 Task: Look for products in the category "More Dips & Spreads" from Earth Co Organics only.
Action: Mouse moved to (727, 262)
Screenshot: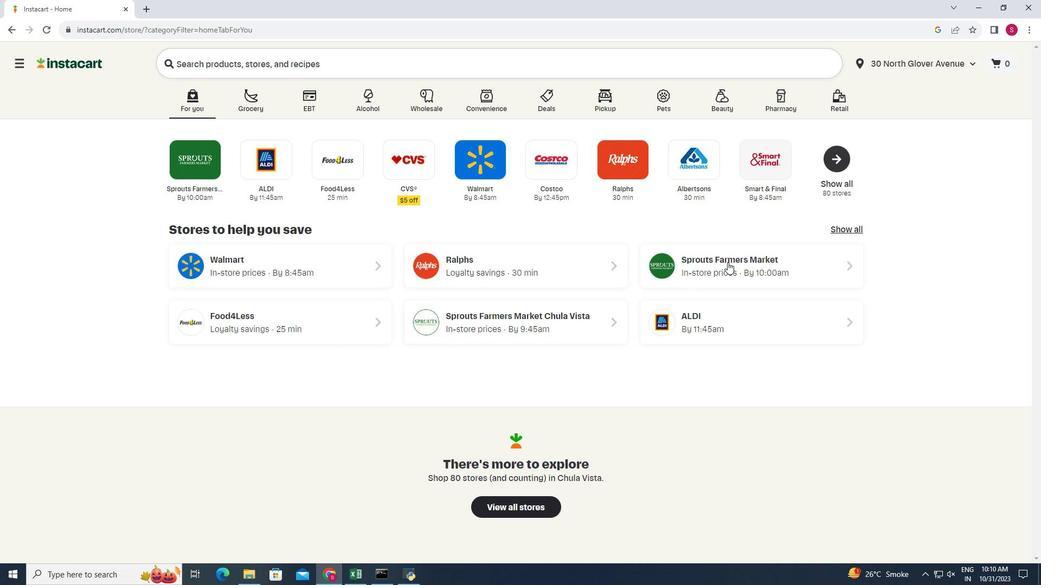 
Action: Mouse pressed left at (727, 262)
Screenshot: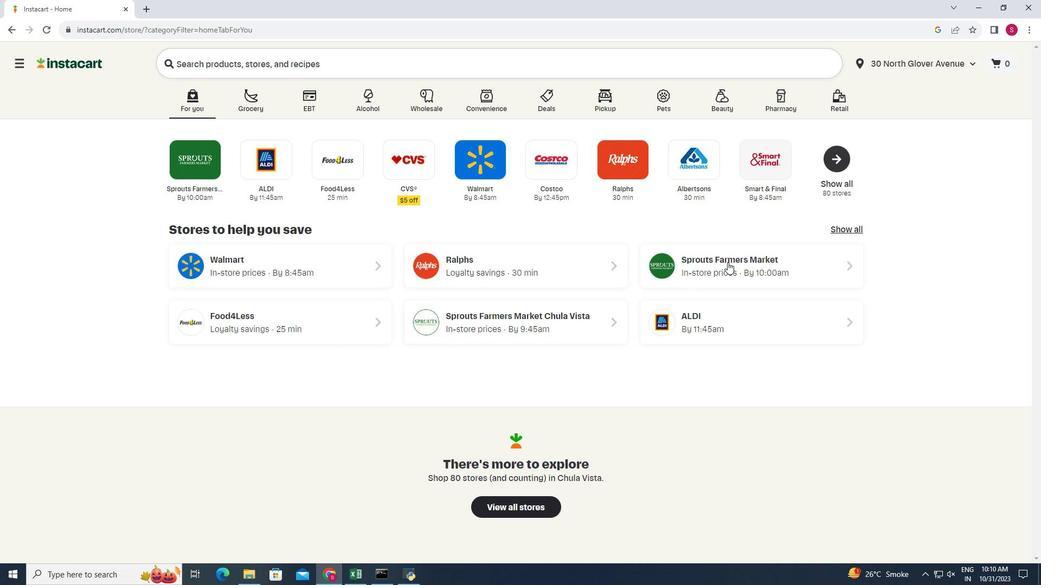 
Action: Mouse moved to (49, 481)
Screenshot: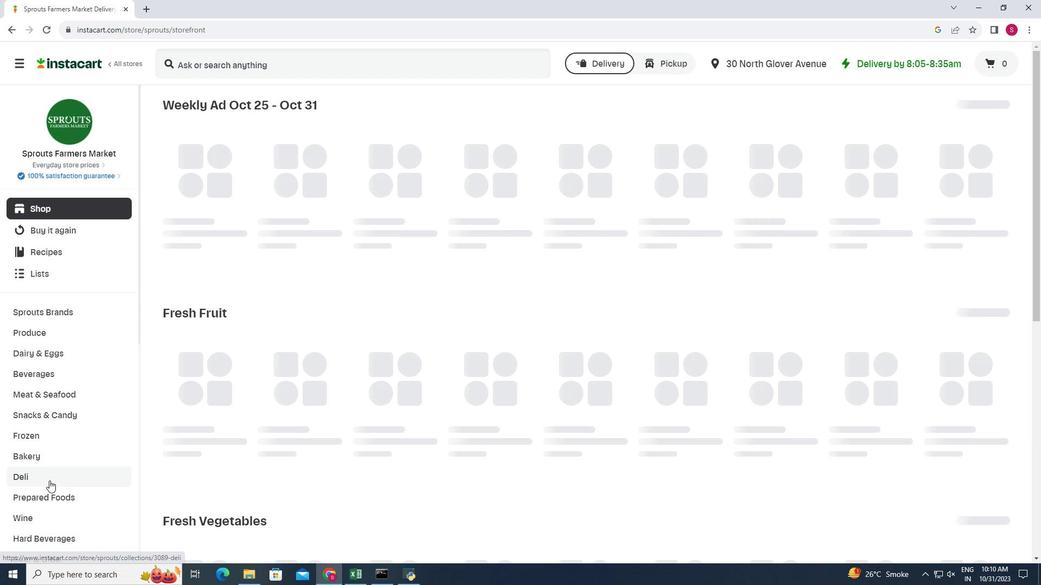 
Action: Mouse pressed left at (49, 481)
Screenshot: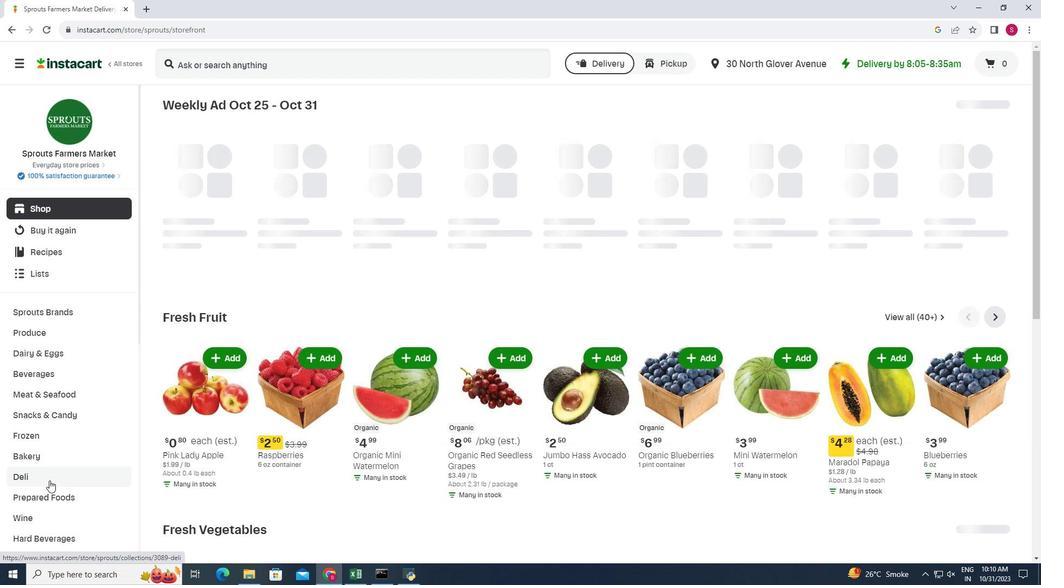 
Action: Mouse moved to (351, 126)
Screenshot: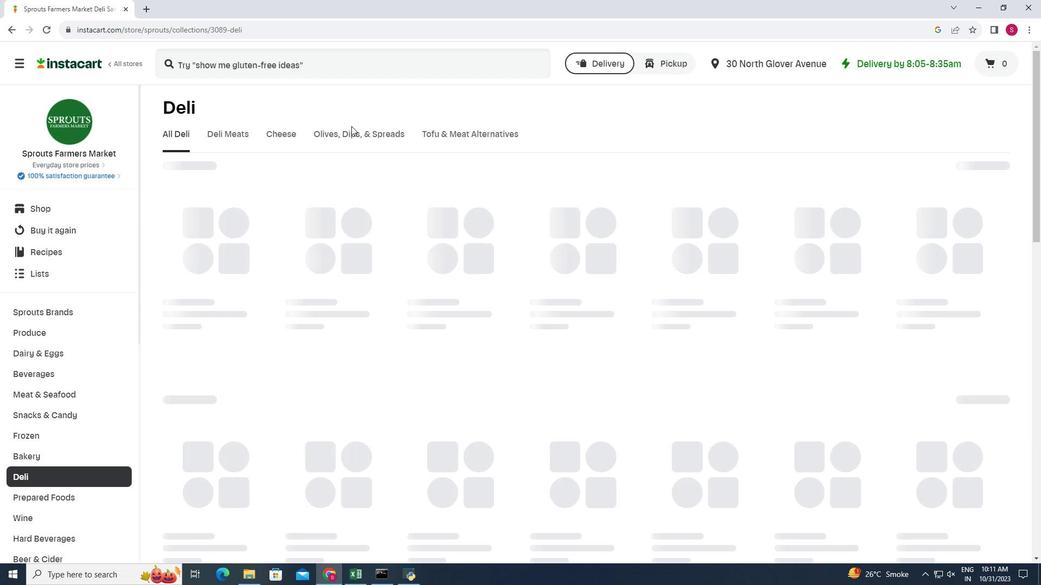 
Action: Mouse pressed left at (351, 126)
Screenshot: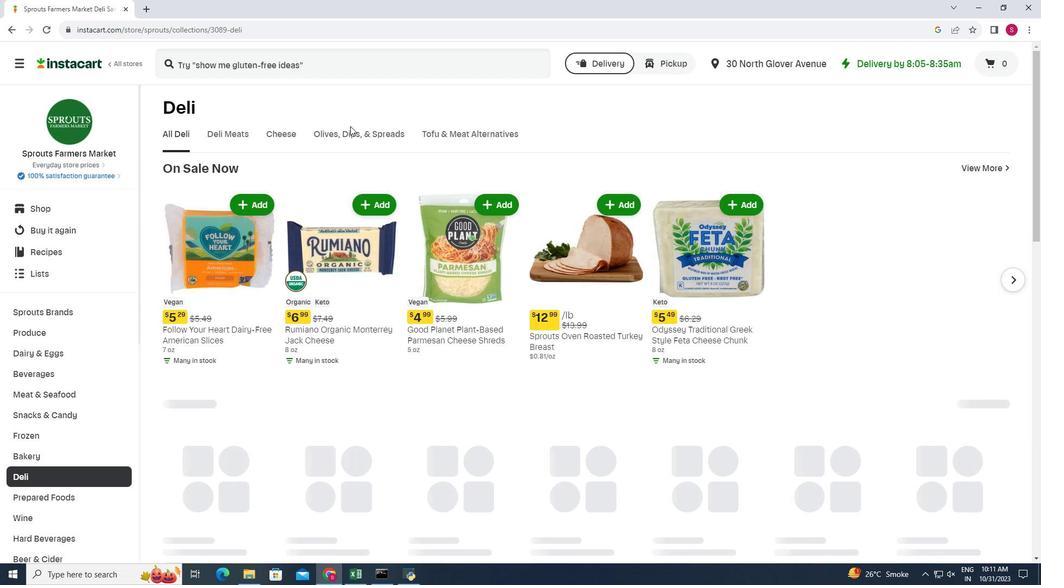 
Action: Mouse moved to (348, 132)
Screenshot: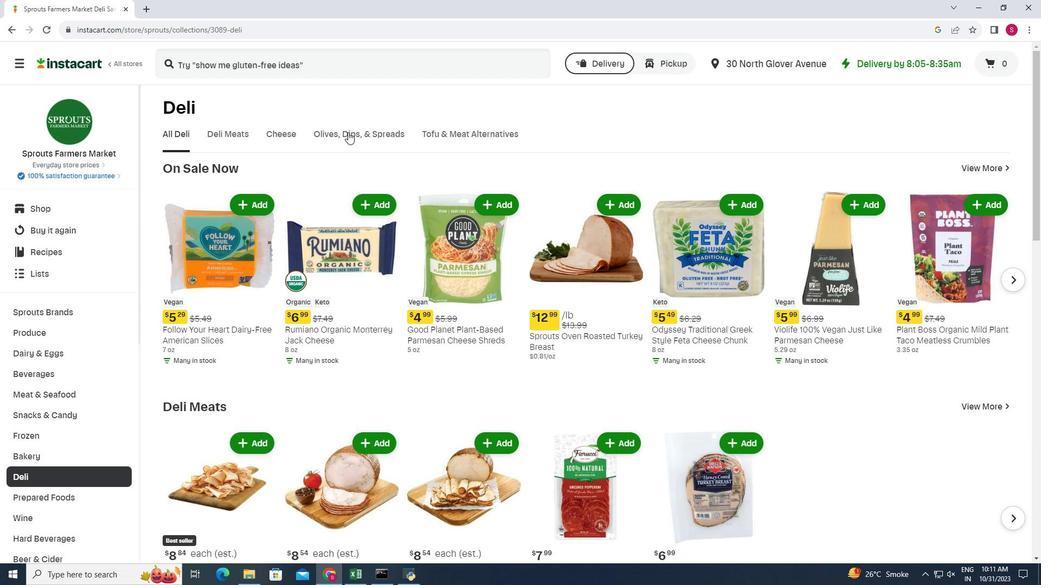 
Action: Mouse pressed left at (348, 132)
Screenshot: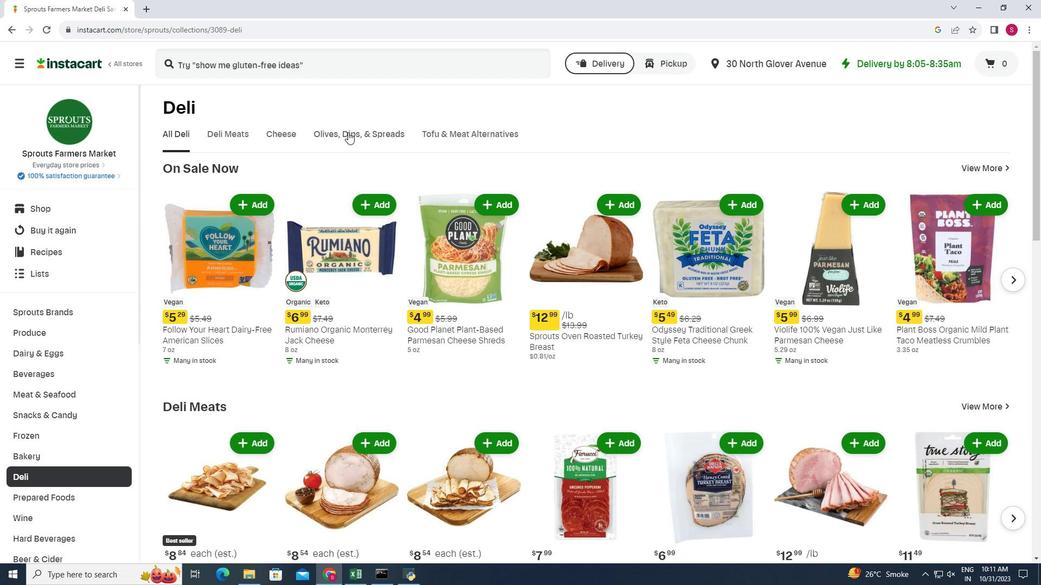 
Action: Mouse moved to (566, 168)
Screenshot: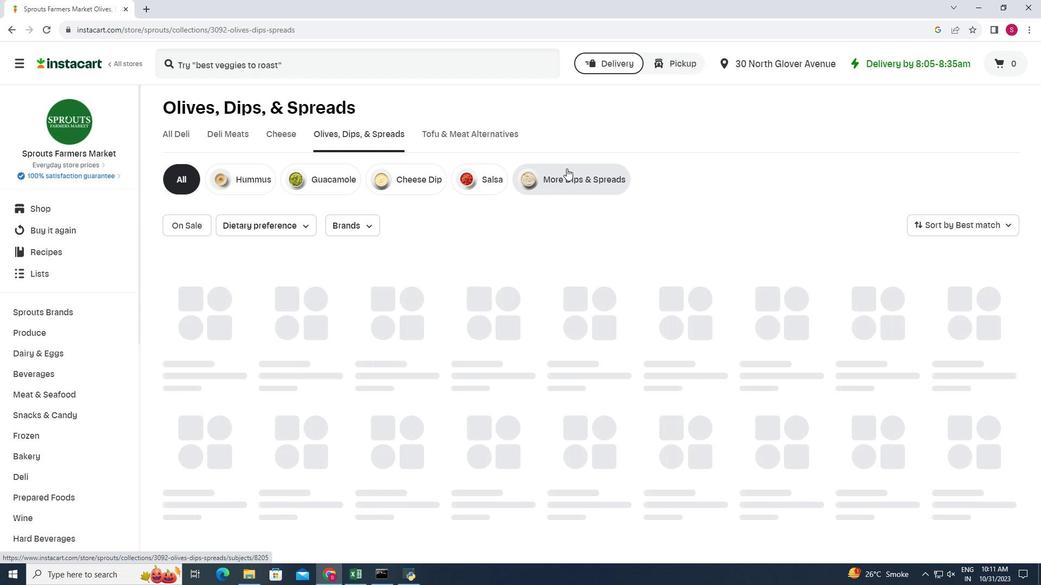 
Action: Mouse pressed left at (566, 168)
Screenshot: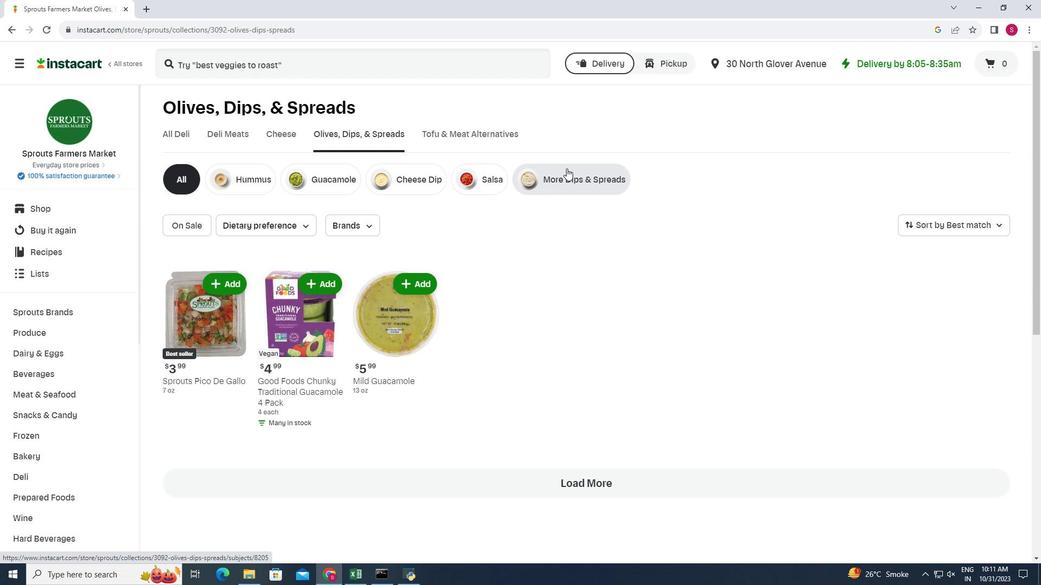 
Action: Mouse moved to (370, 217)
Screenshot: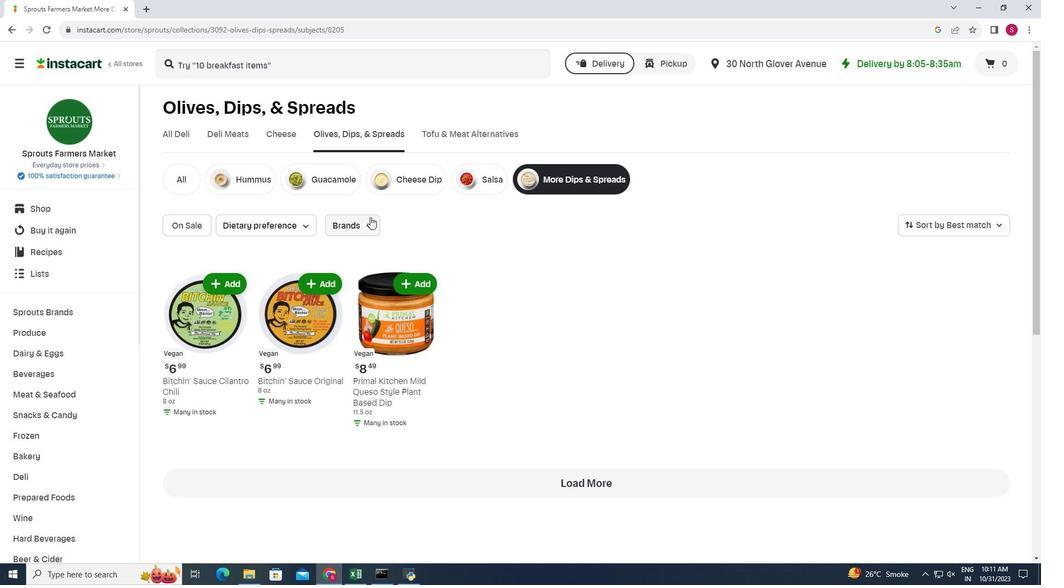 
Action: Mouse pressed left at (370, 217)
Screenshot: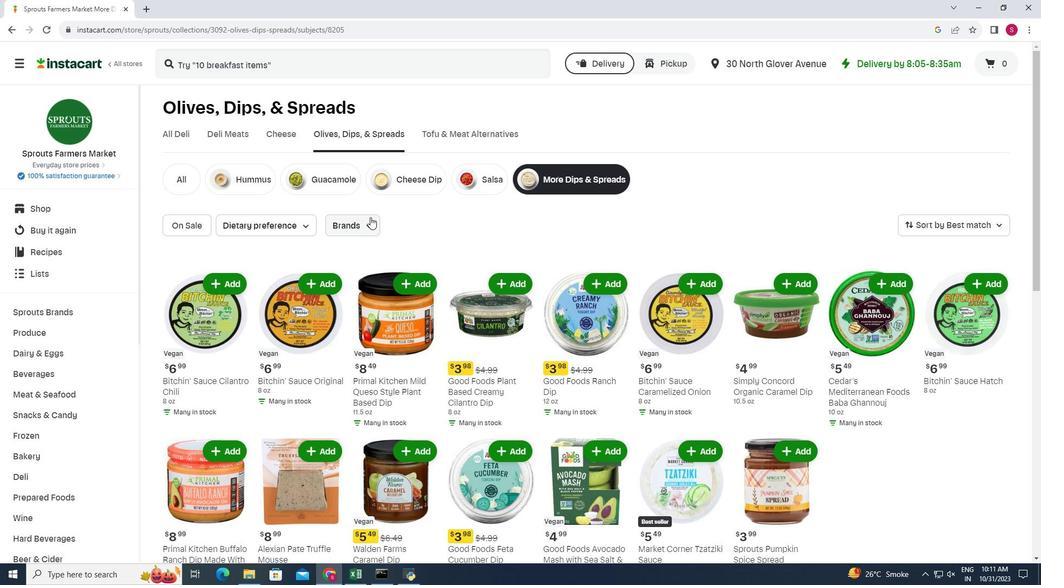 
Action: Mouse moved to (376, 274)
Screenshot: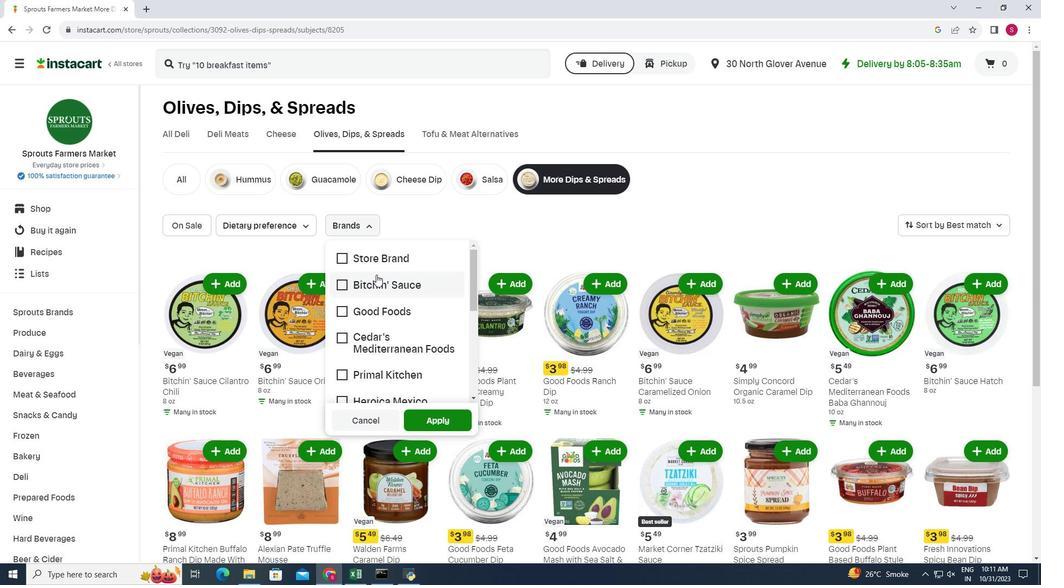 
Action: Mouse scrolled (376, 274) with delta (0, 0)
Screenshot: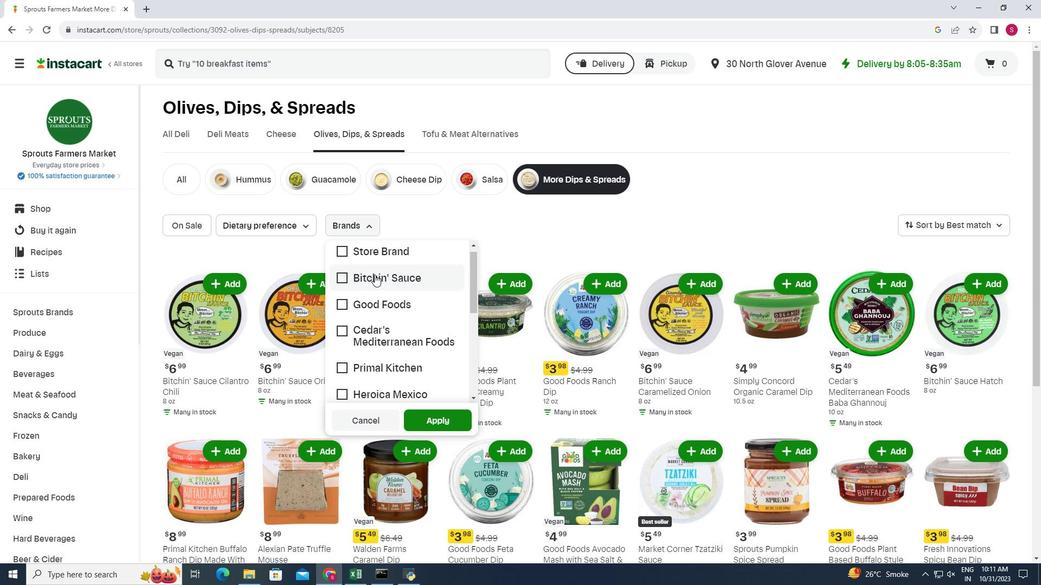 
Action: Mouse moved to (374, 274)
Screenshot: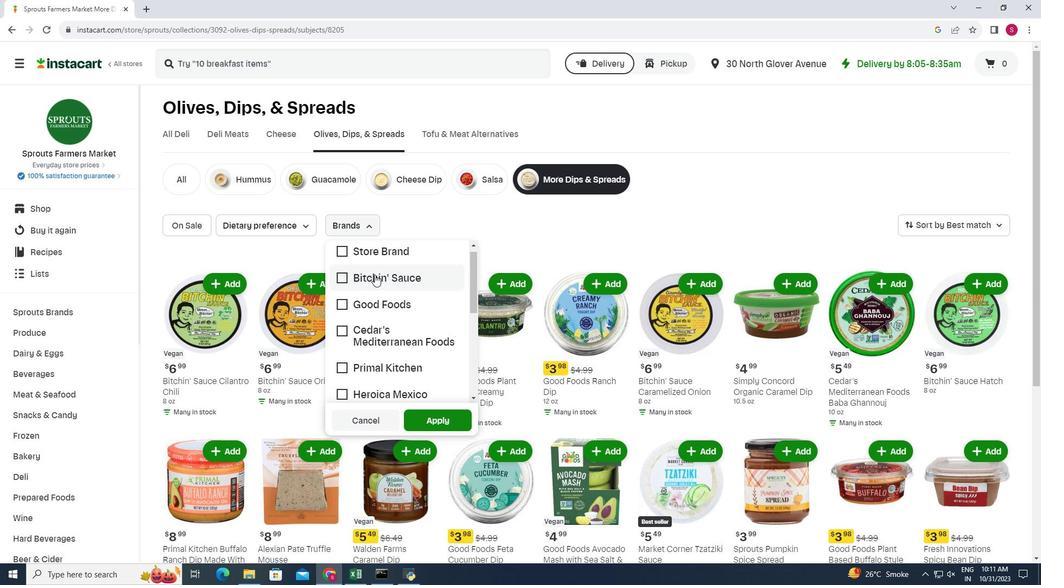 
Action: Mouse scrolled (374, 274) with delta (0, 0)
Screenshot: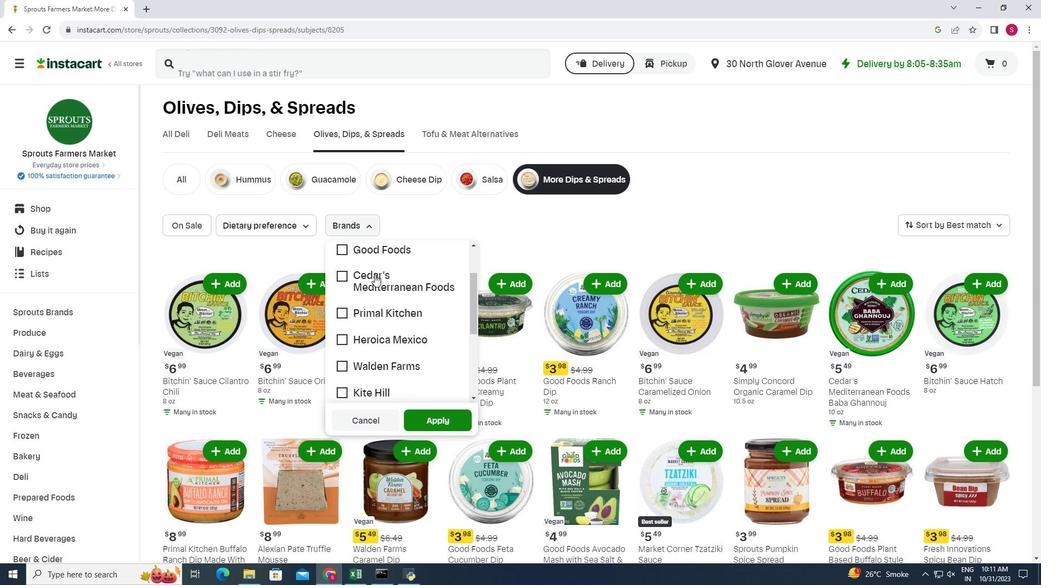 
Action: Mouse scrolled (374, 274) with delta (0, 0)
Screenshot: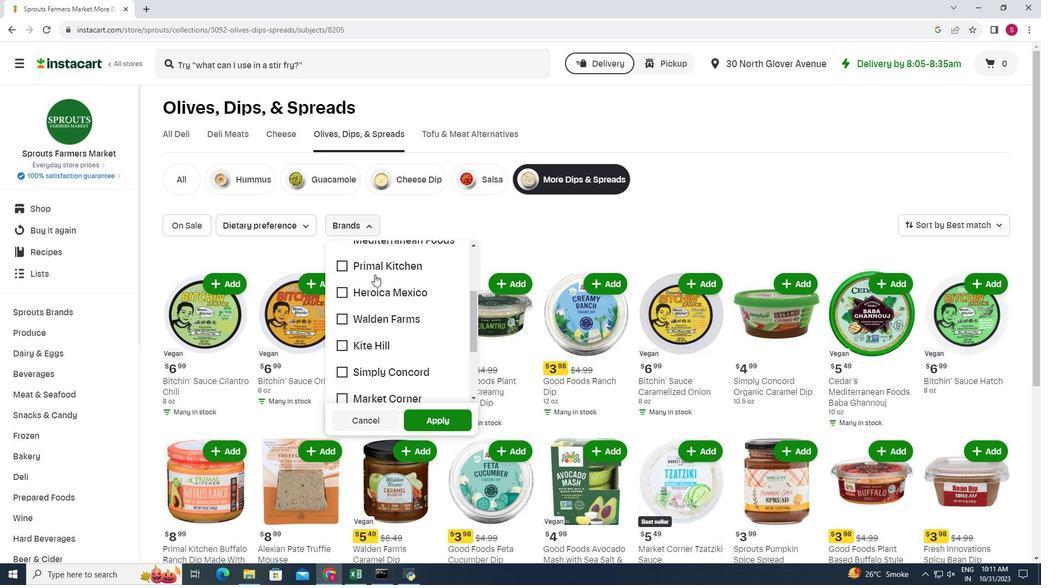 
Action: Mouse scrolled (374, 274) with delta (0, 0)
Screenshot: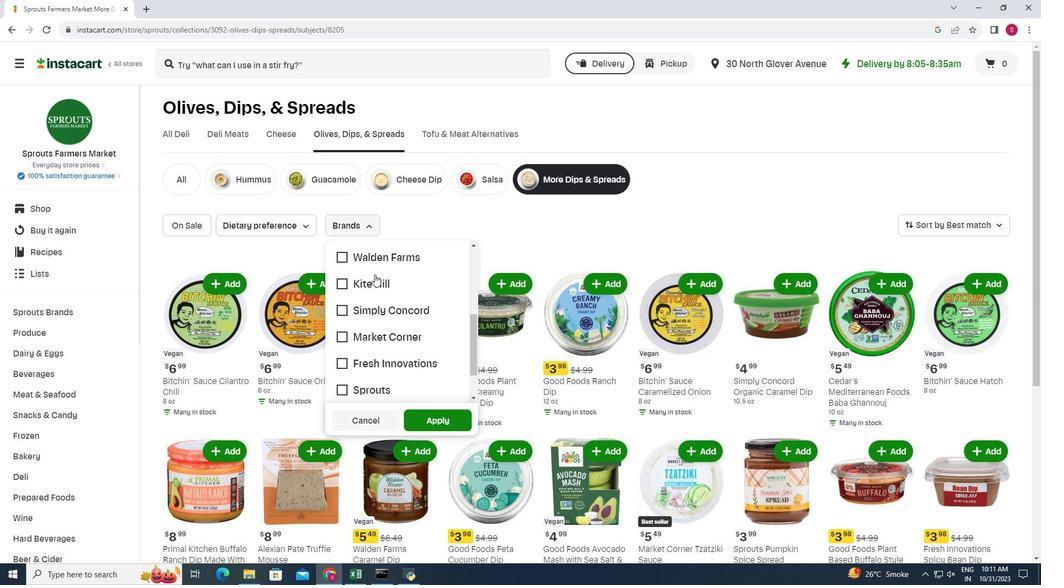 
Action: Mouse scrolled (374, 274) with delta (0, 0)
Screenshot: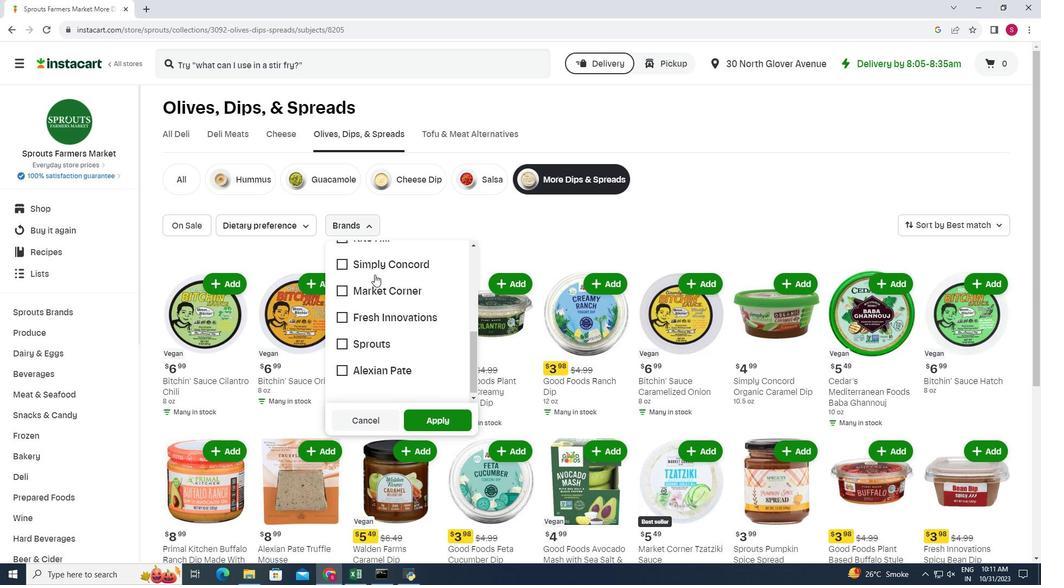 
Action: Mouse moved to (385, 288)
Screenshot: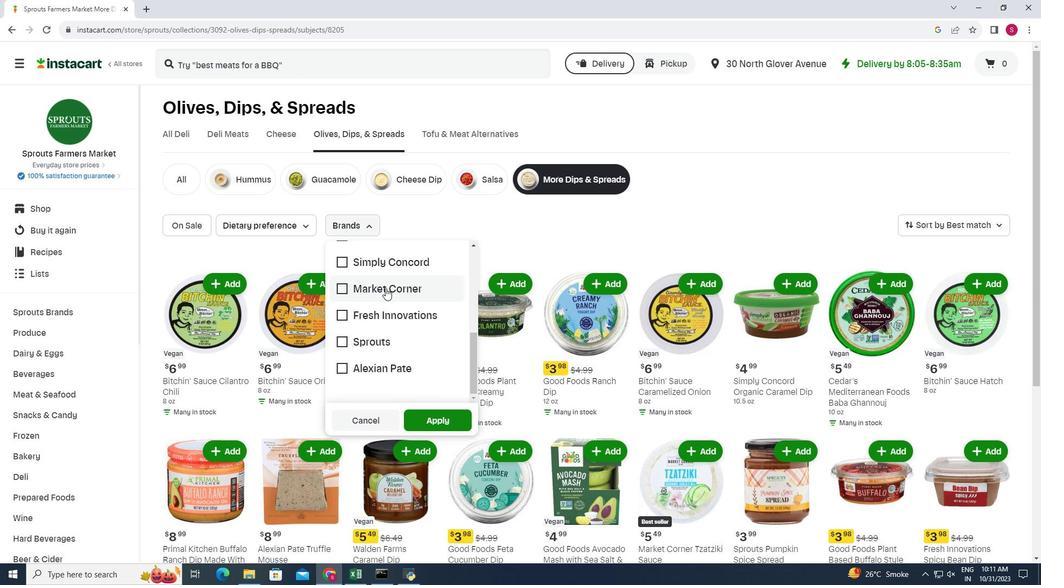 
Action: Mouse scrolled (385, 289) with delta (0, 0)
Screenshot: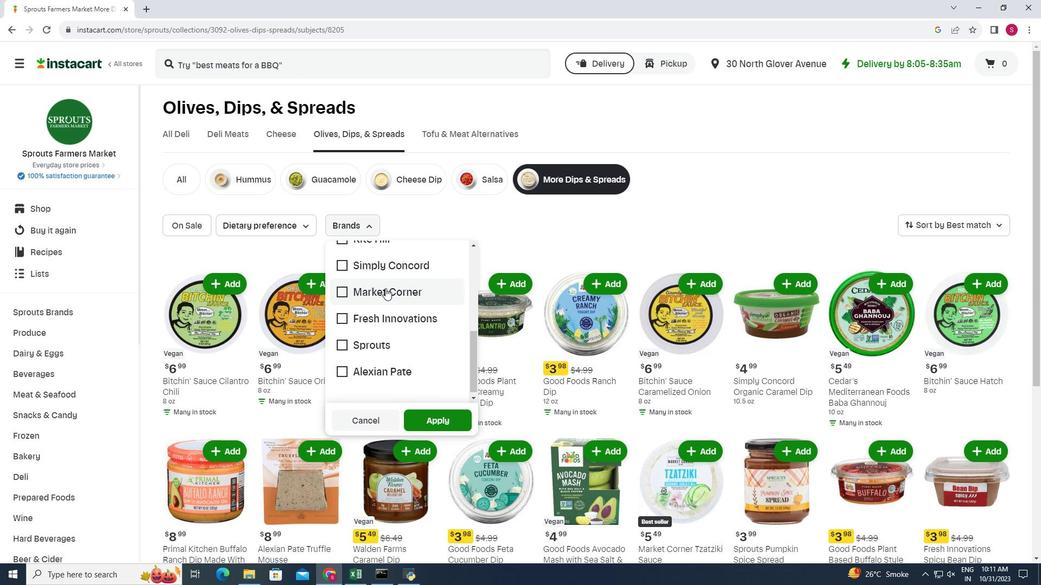 
Action: Mouse moved to (385, 288)
Screenshot: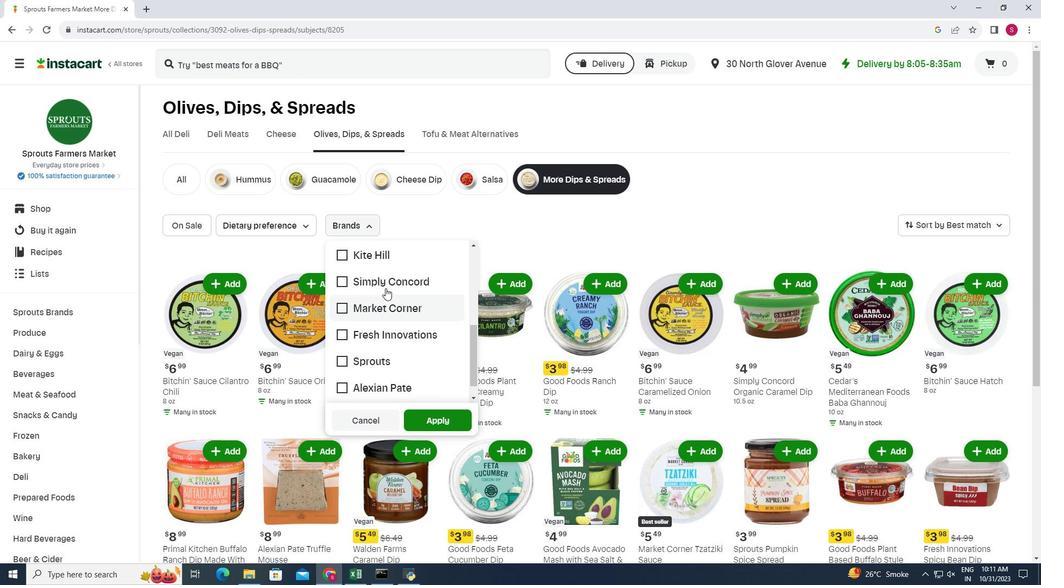 
Action: Mouse scrolled (385, 289) with delta (0, 0)
Screenshot: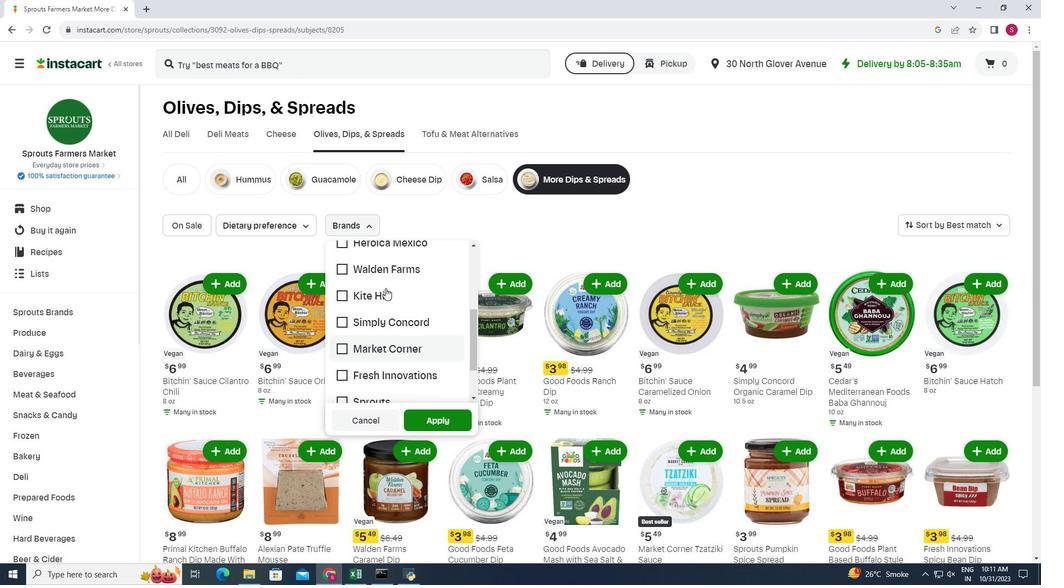 
Action: Mouse scrolled (385, 289) with delta (0, 0)
Screenshot: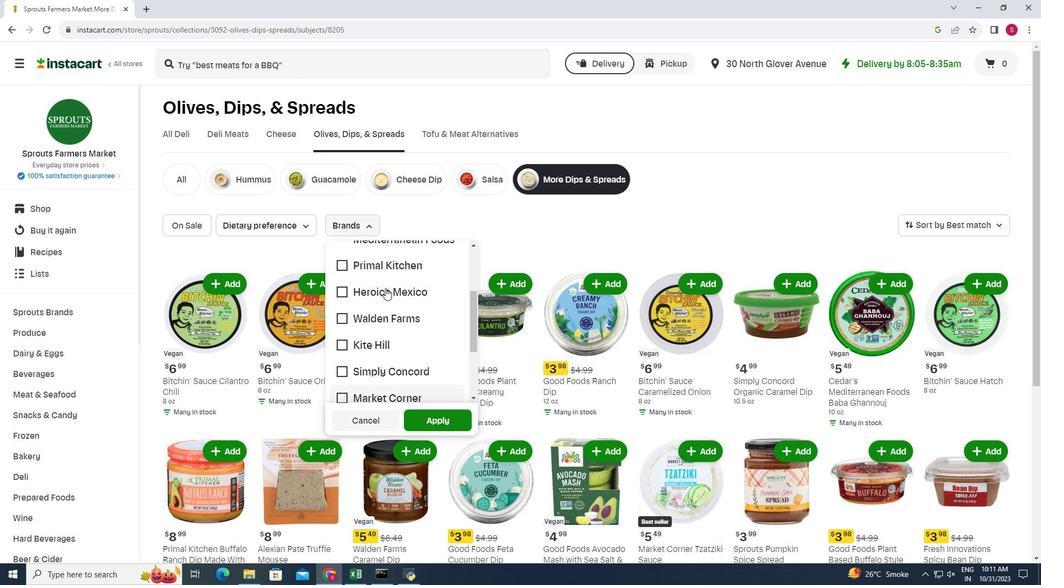 
Action: Mouse scrolled (385, 289) with delta (0, 0)
Screenshot: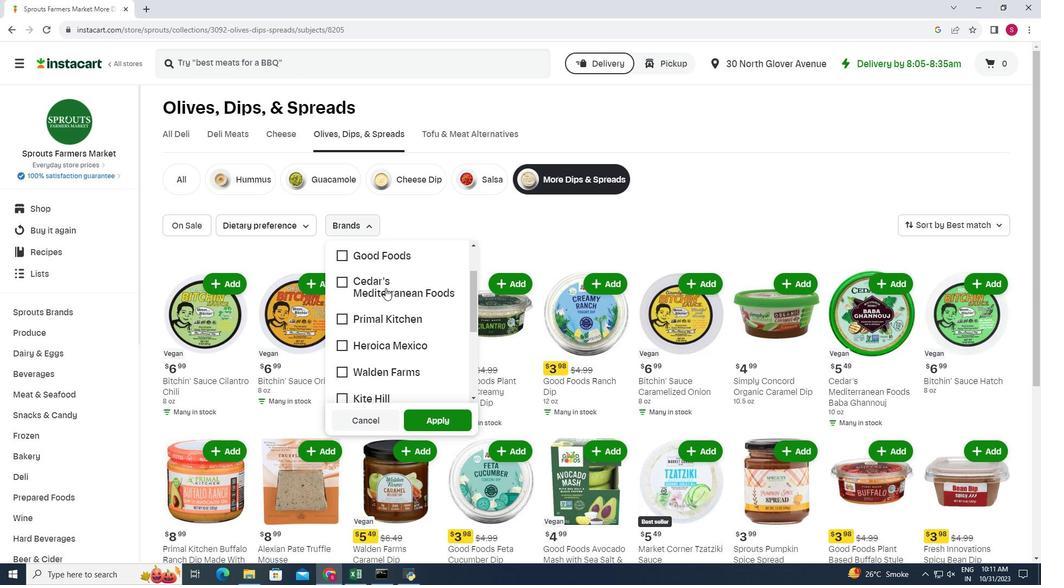 
Action: Mouse scrolled (385, 289) with delta (0, 0)
Screenshot: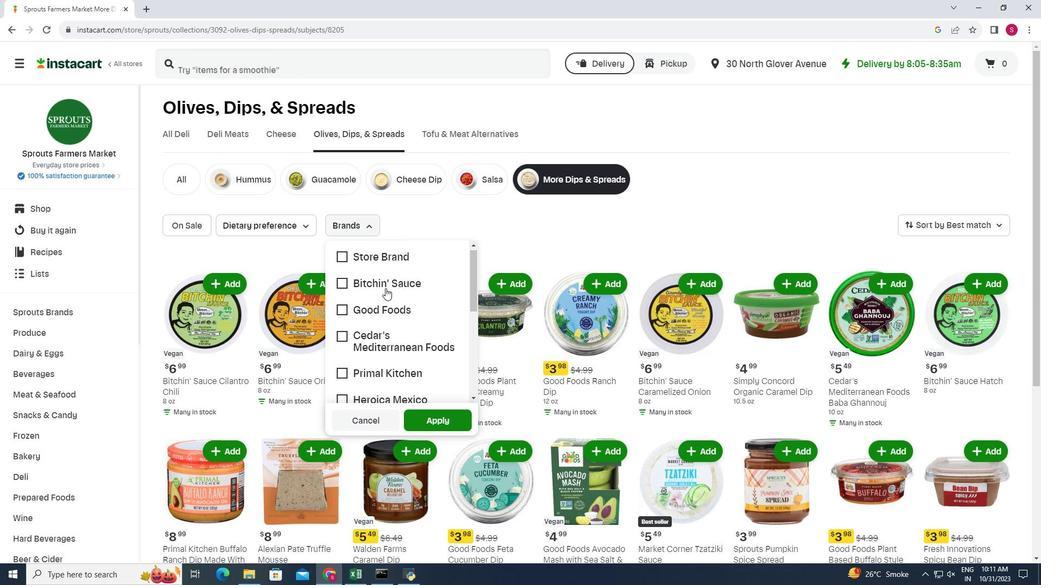 
Action: Mouse scrolled (385, 289) with delta (0, 0)
Screenshot: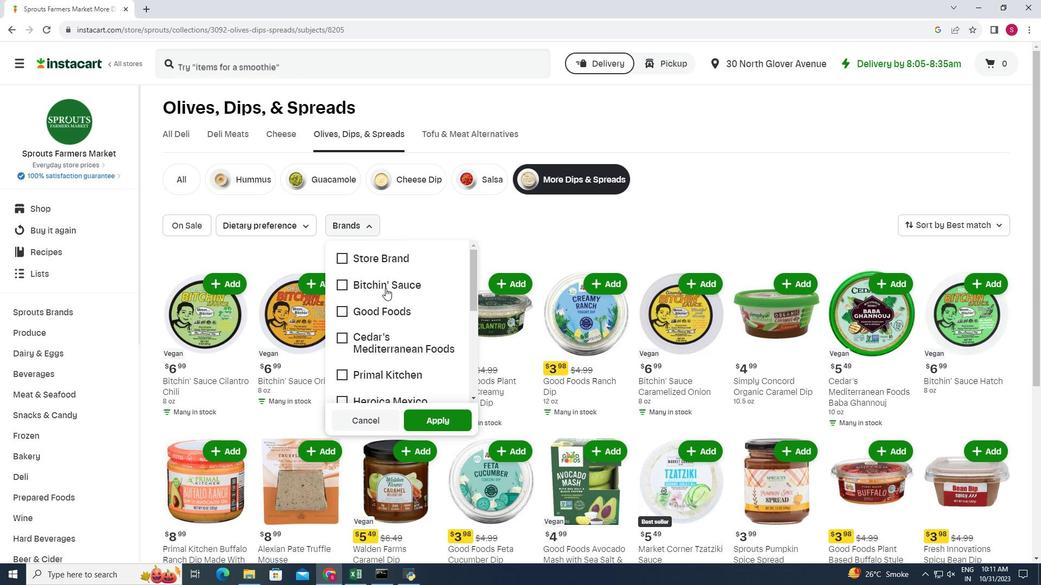 
Action: Mouse moved to (384, 288)
Screenshot: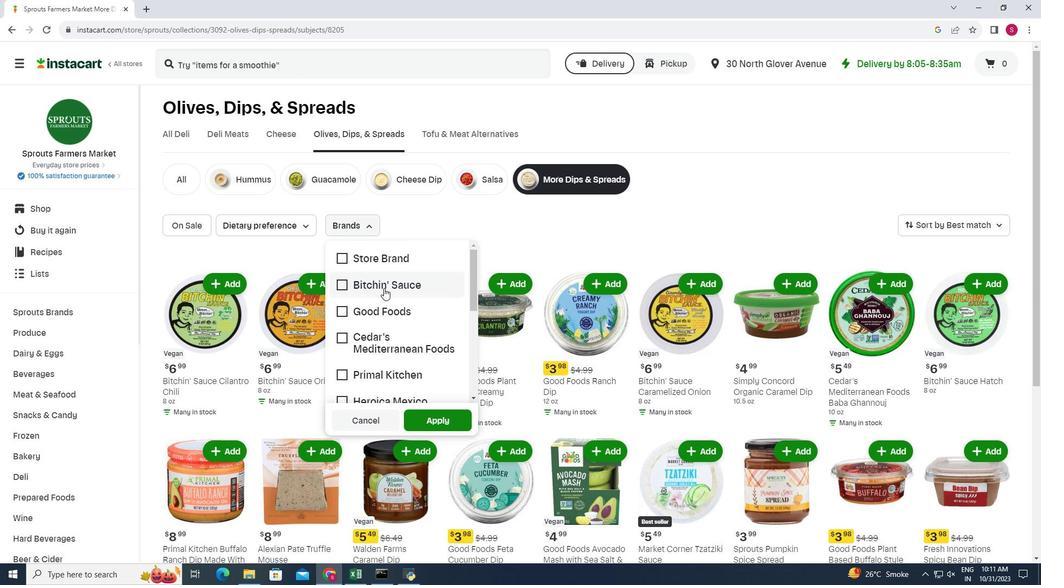 
